 Task: Add a condition where "Channel Is not Web service (API)" in pending tickets.
Action: Mouse moved to (125, 438)
Screenshot: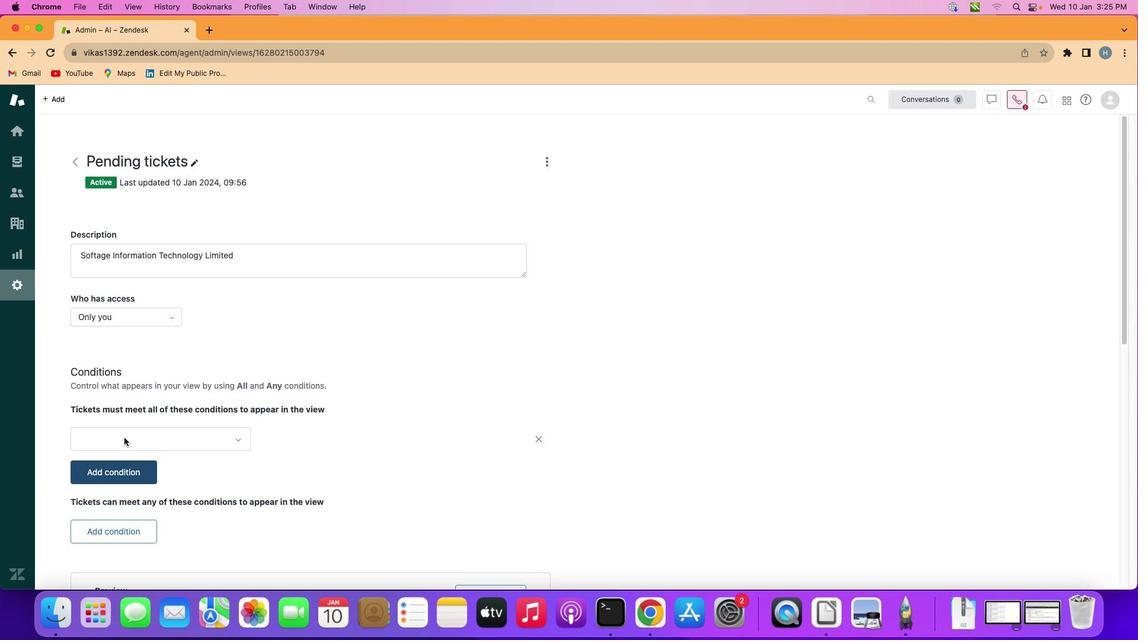 
Action: Mouse pressed left at (125, 438)
Screenshot: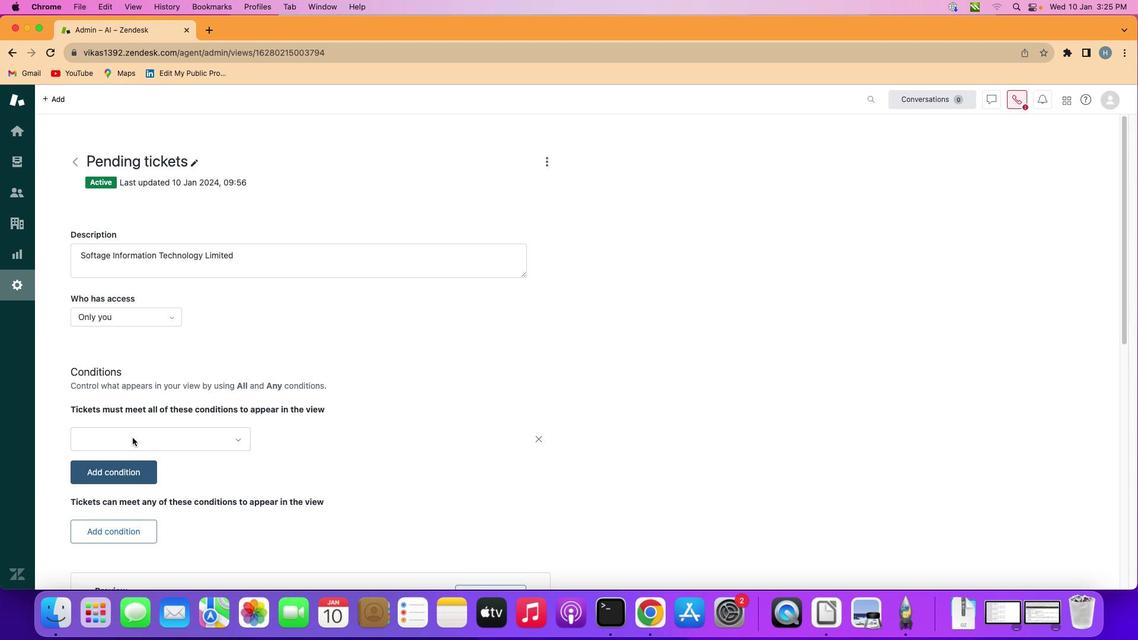 
Action: Mouse moved to (170, 437)
Screenshot: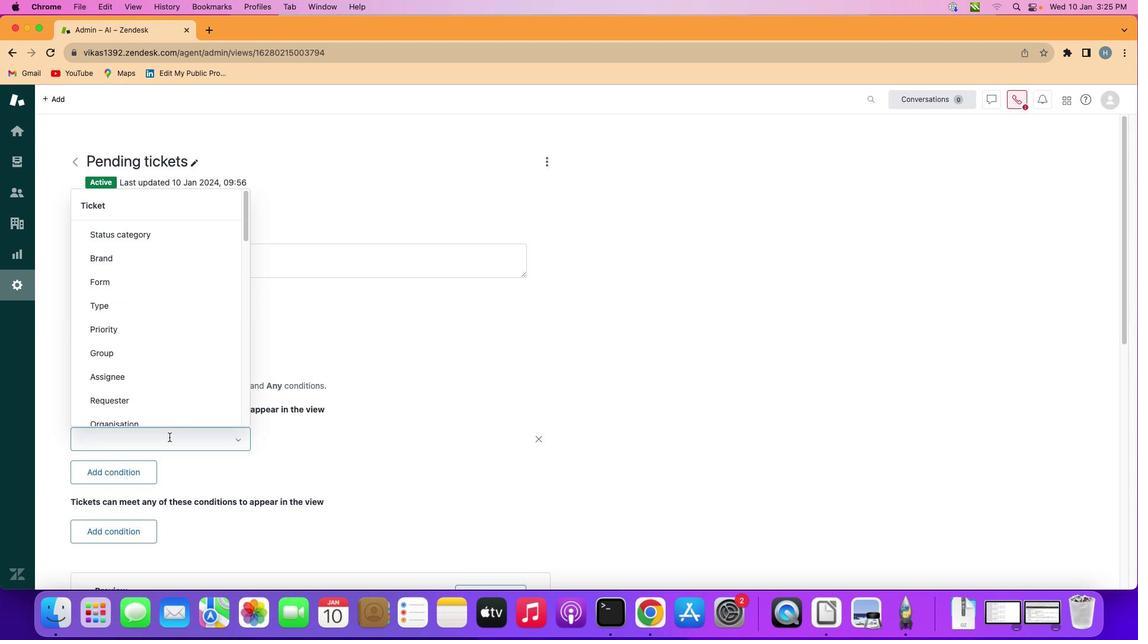 
Action: Mouse pressed left at (170, 437)
Screenshot: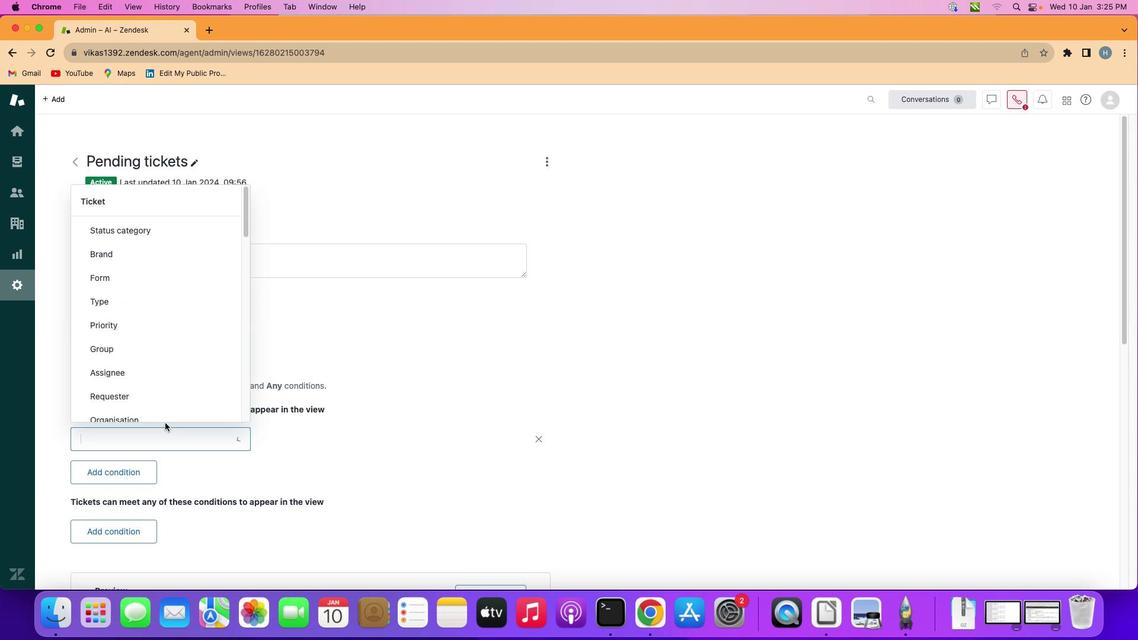 
Action: Mouse moved to (171, 334)
Screenshot: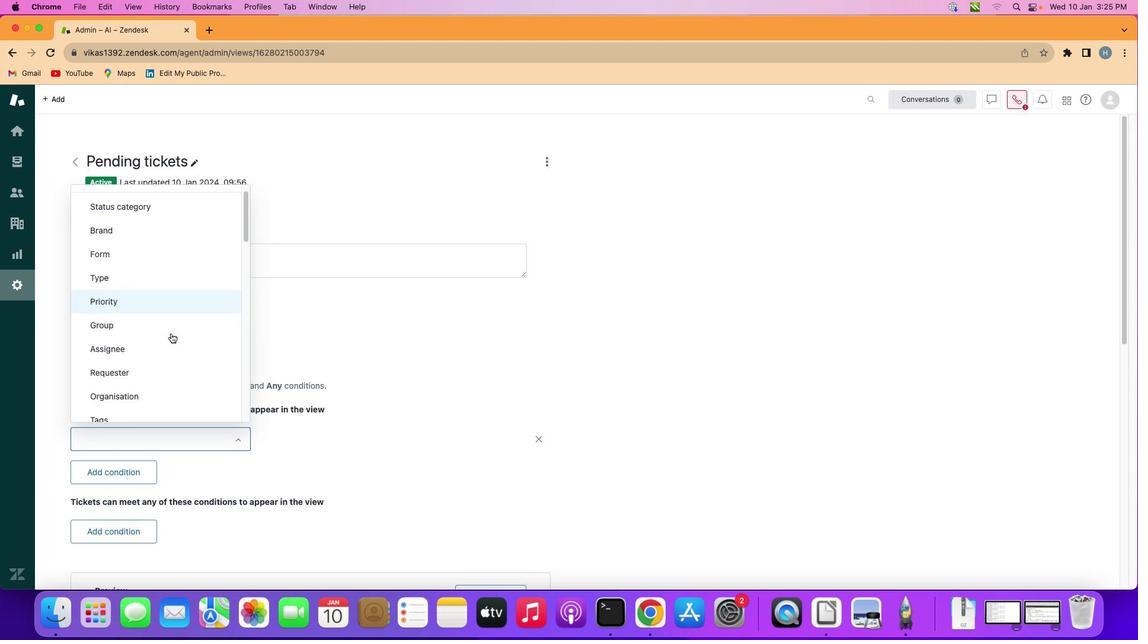 
Action: Mouse scrolled (171, 334) with delta (0, 0)
Screenshot: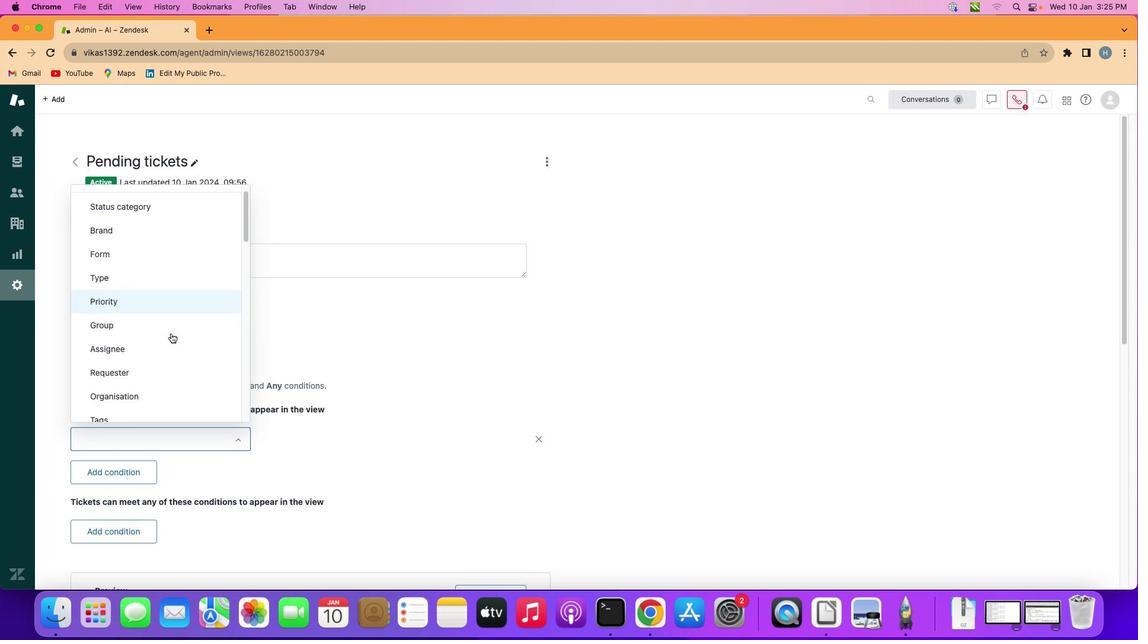 
Action: Mouse scrolled (171, 334) with delta (0, 0)
Screenshot: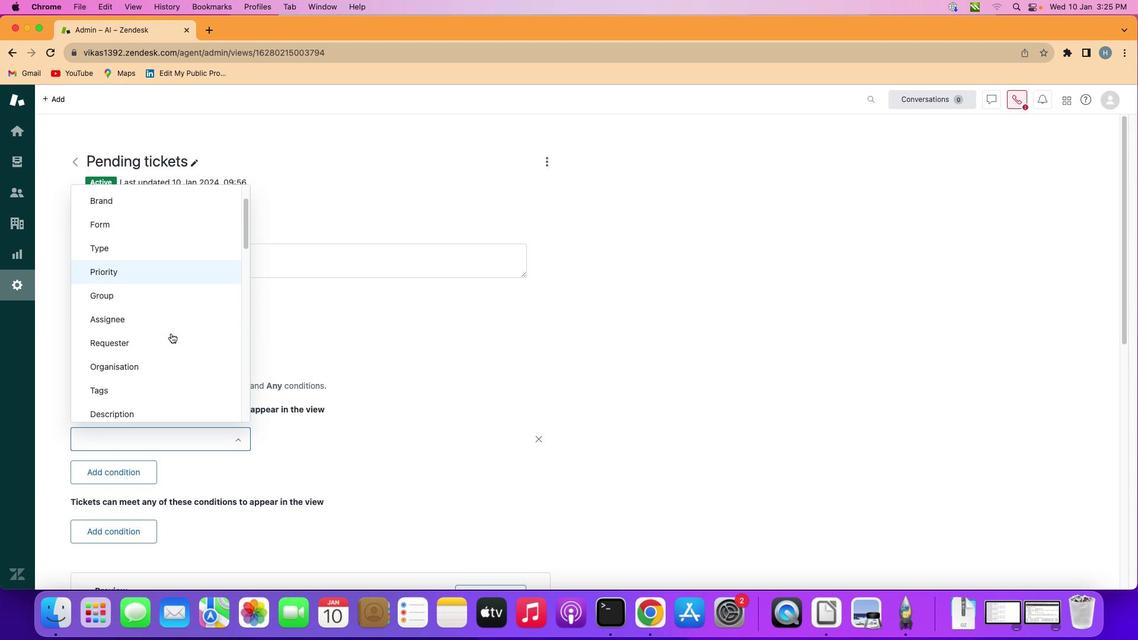 
Action: Mouse scrolled (171, 334) with delta (0, 0)
Screenshot: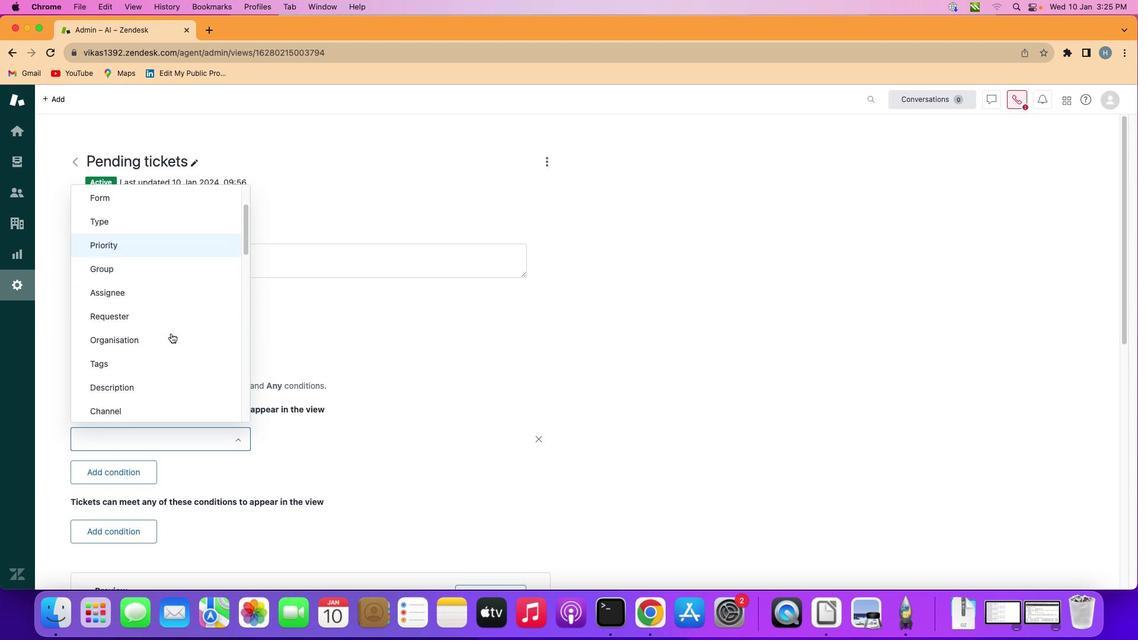 
Action: Mouse scrolled (171, 334) with delta (0, 0)
Screenshot: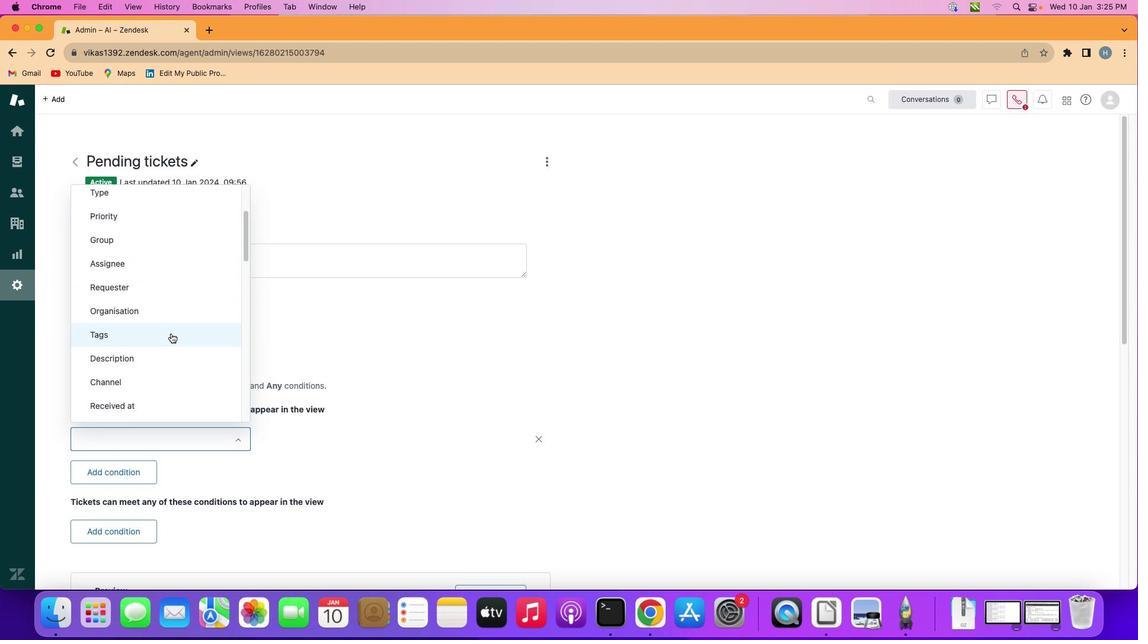 
Action: Mouse scrolled (171, 334) with delta (0, 0)
Screenshot: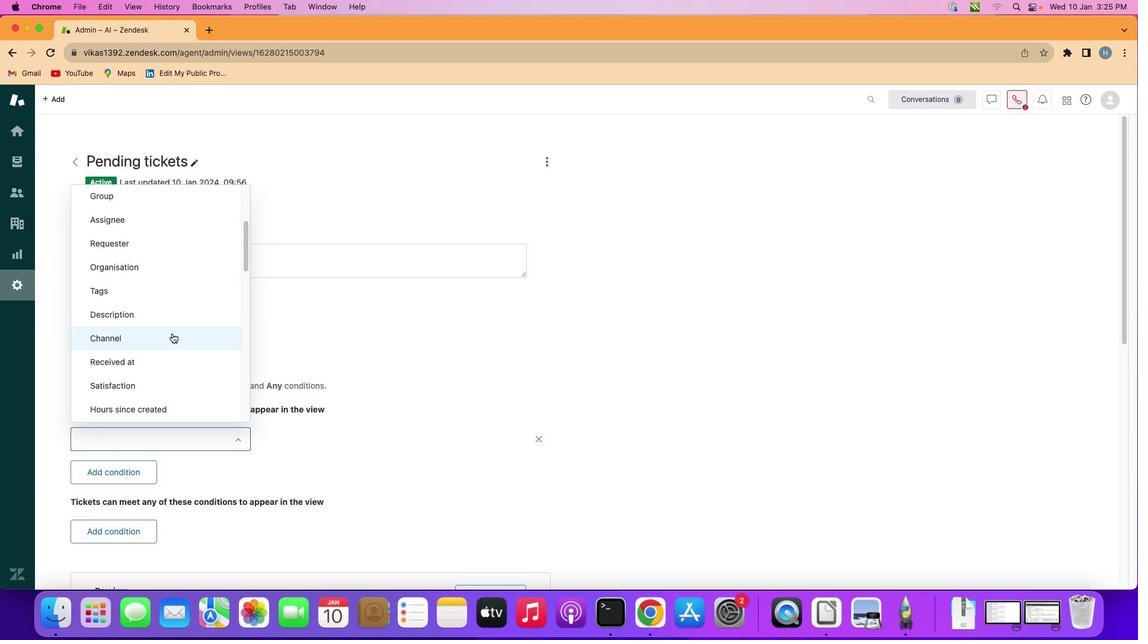 
Action: Mouse moved to (174, 335)
Screenshot: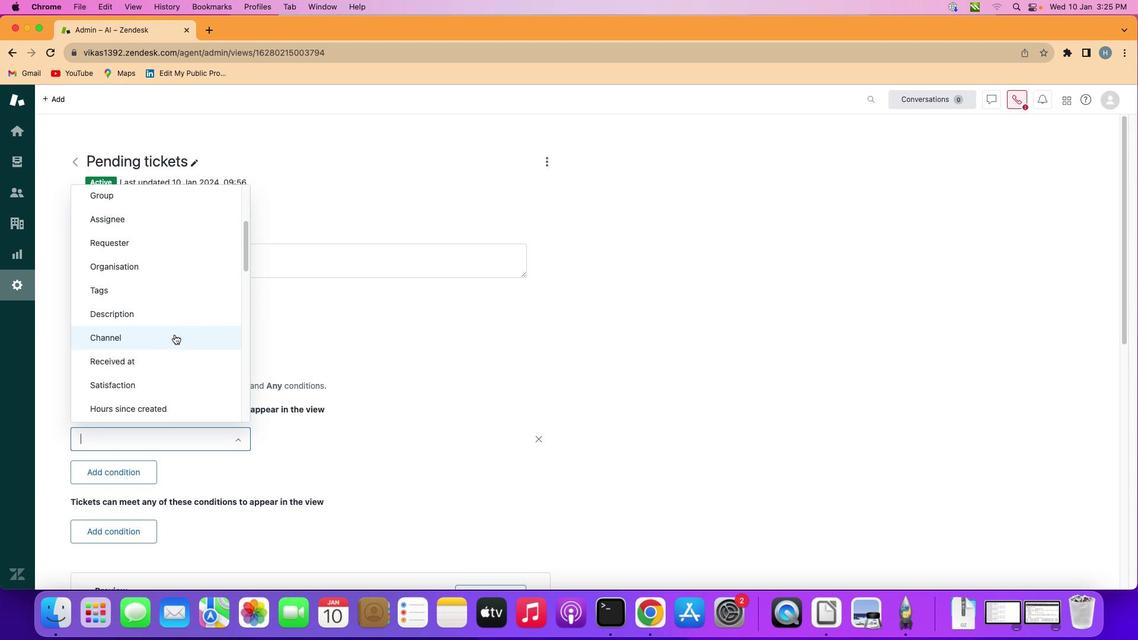 
Action: Mouse pressed left at (174, 335)
Screenshot: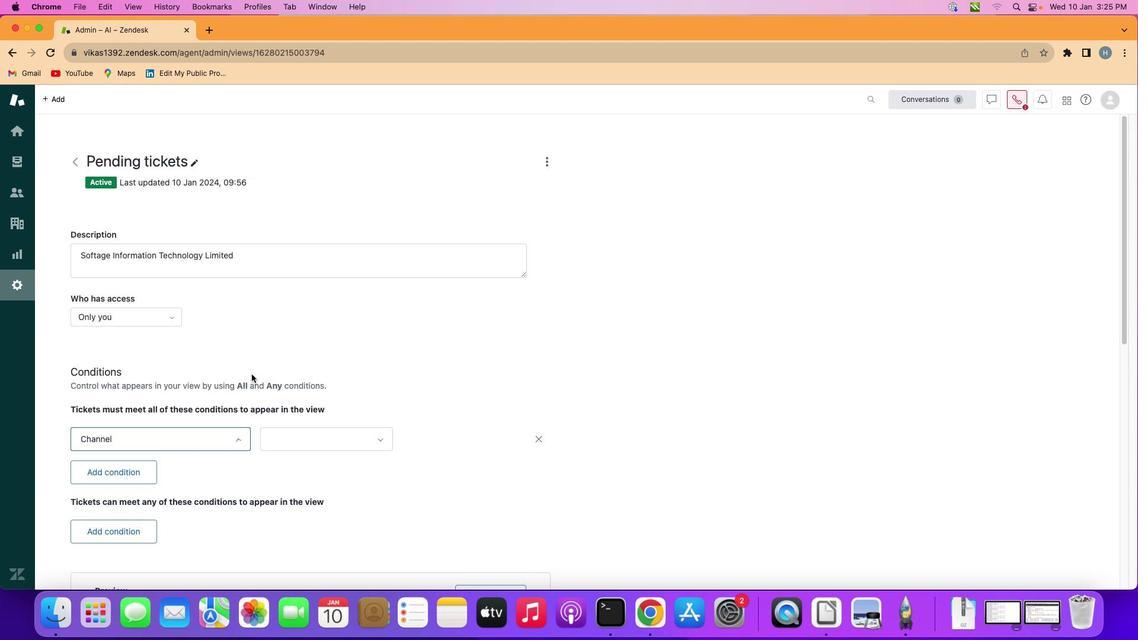 
Action: Mouse moved to (320, 437)
Screenshot: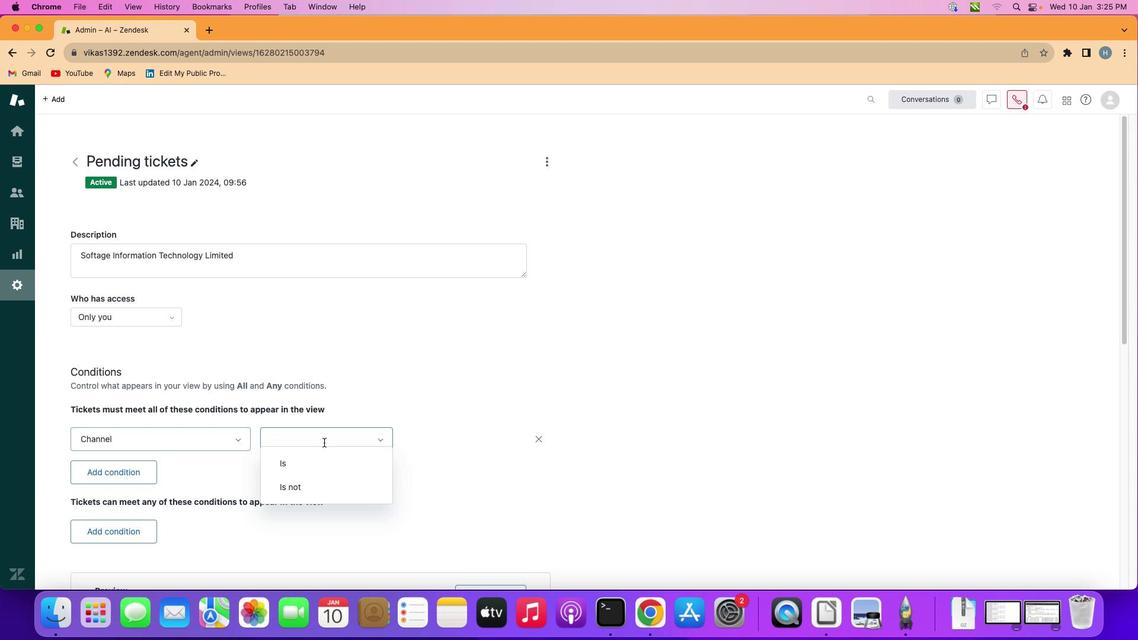 
Action: Mouse pressed left at (320, 437)
Screenshot: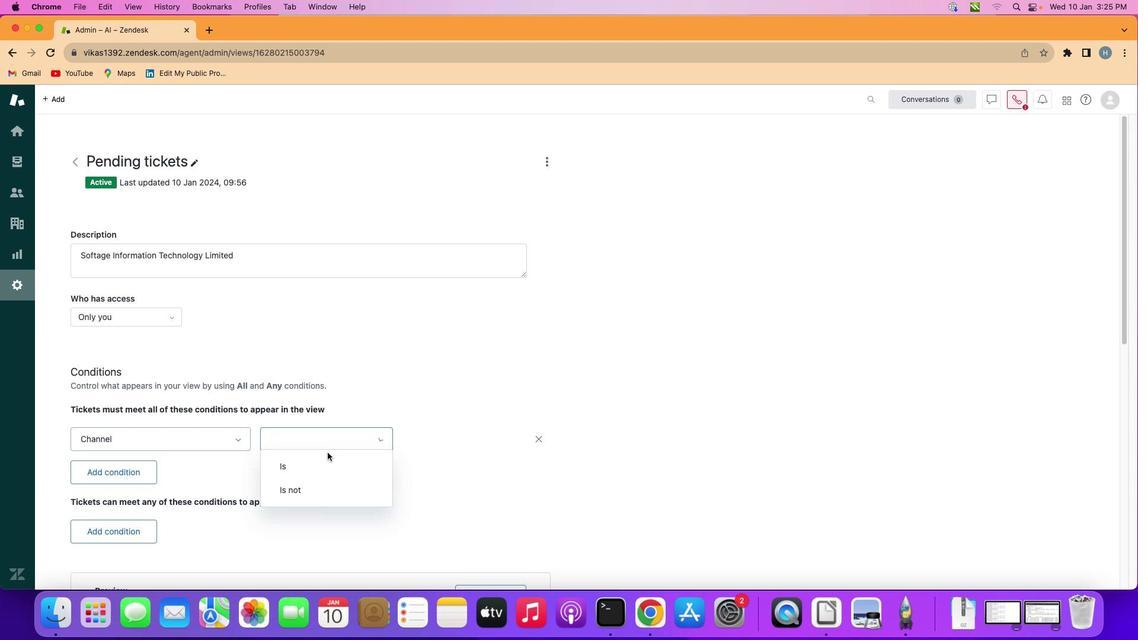 
Action: Mouse moved to (329, 485)
Screenshot: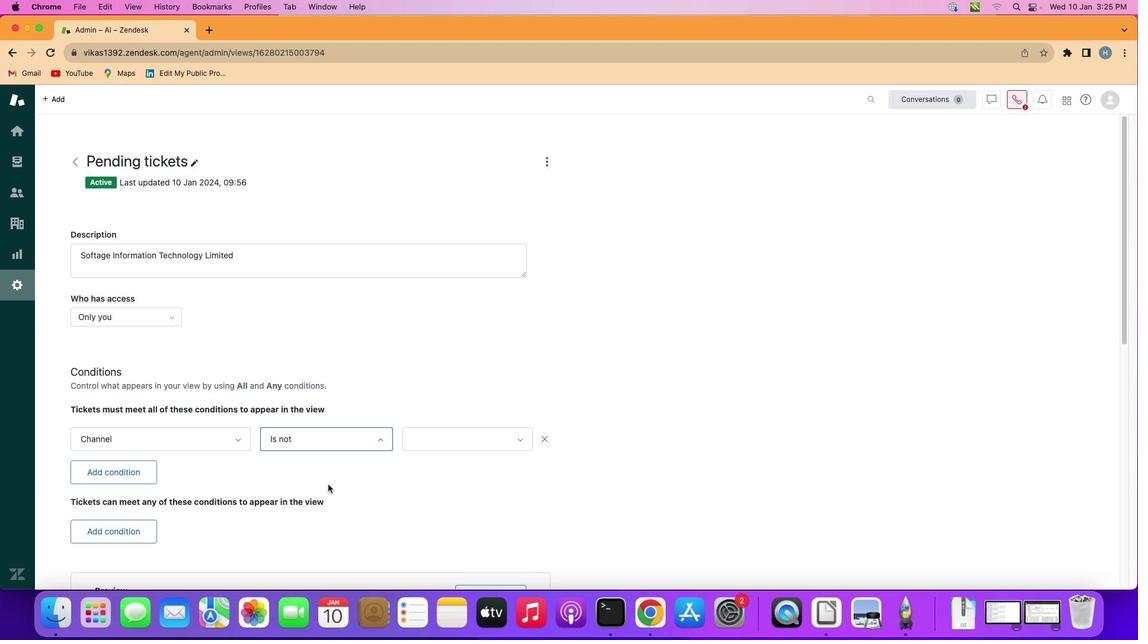 
Action: Mouse pressed left at (329, 485)
Screenshot: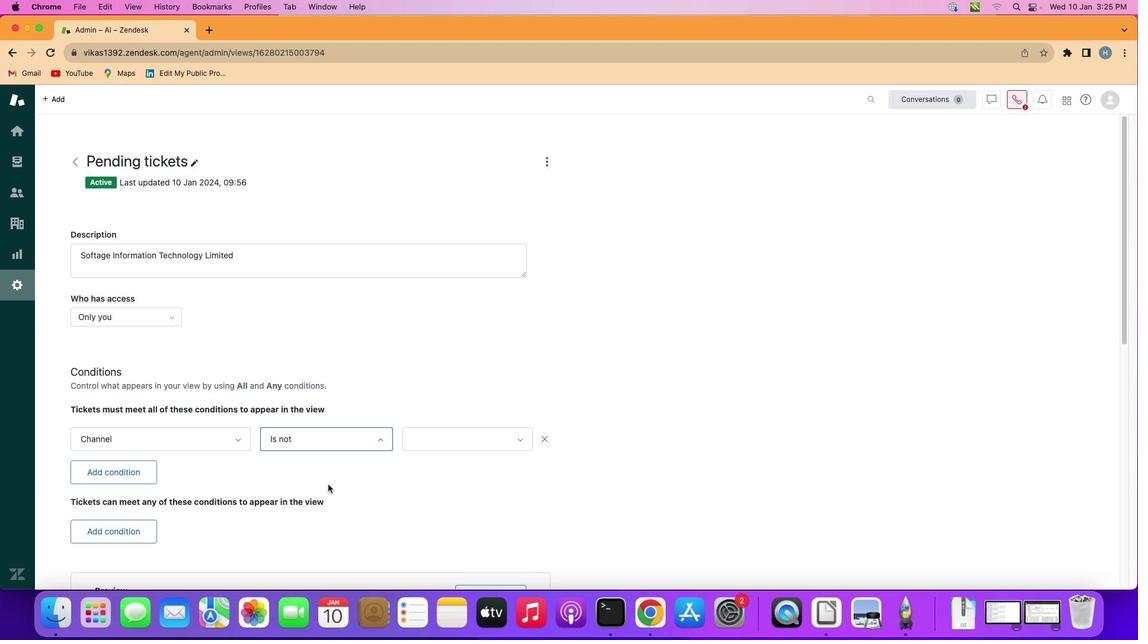 
Action: Mouse moved to (442, 443)
Screenshot: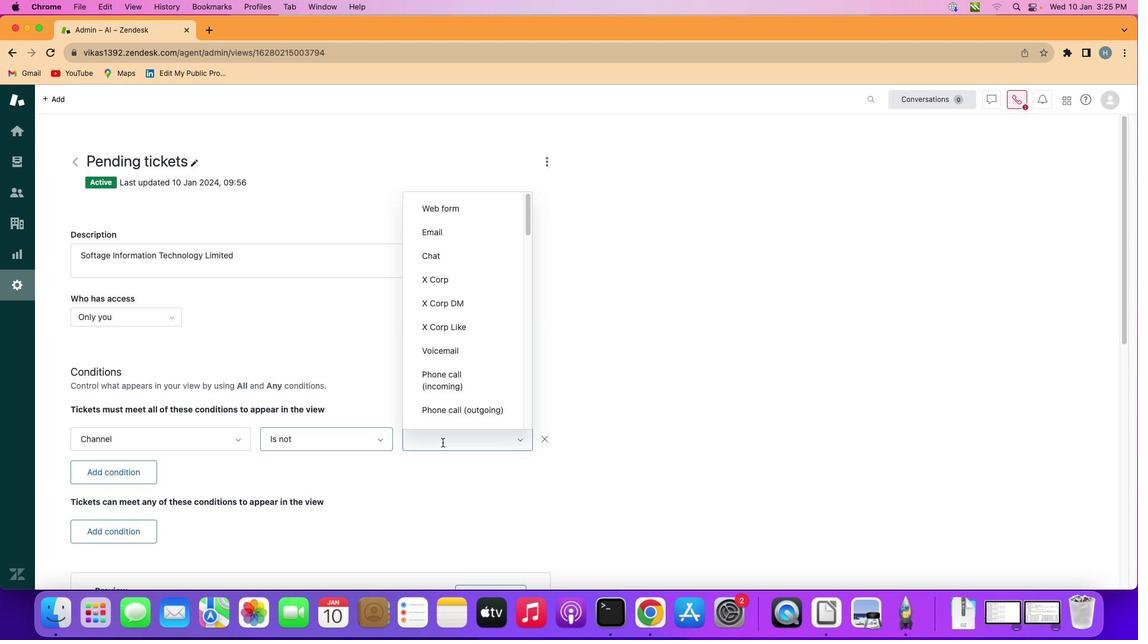 
Action: Mouse pressed left at (442, 443)
Screenshot: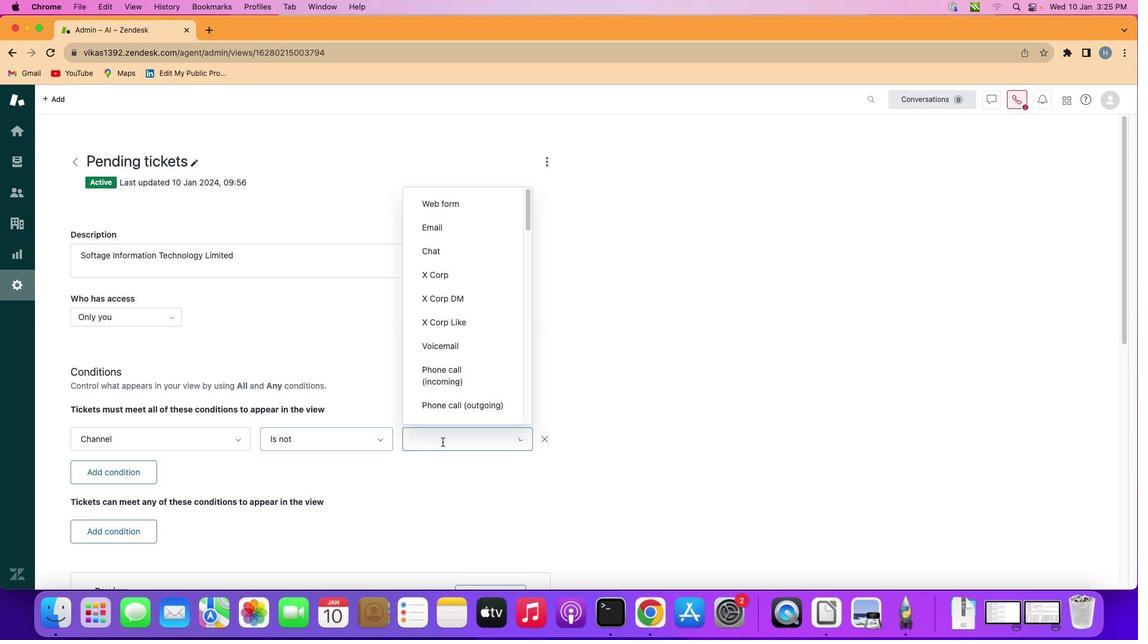 
Action: Mouse moved to (483, 339)
Screenshot: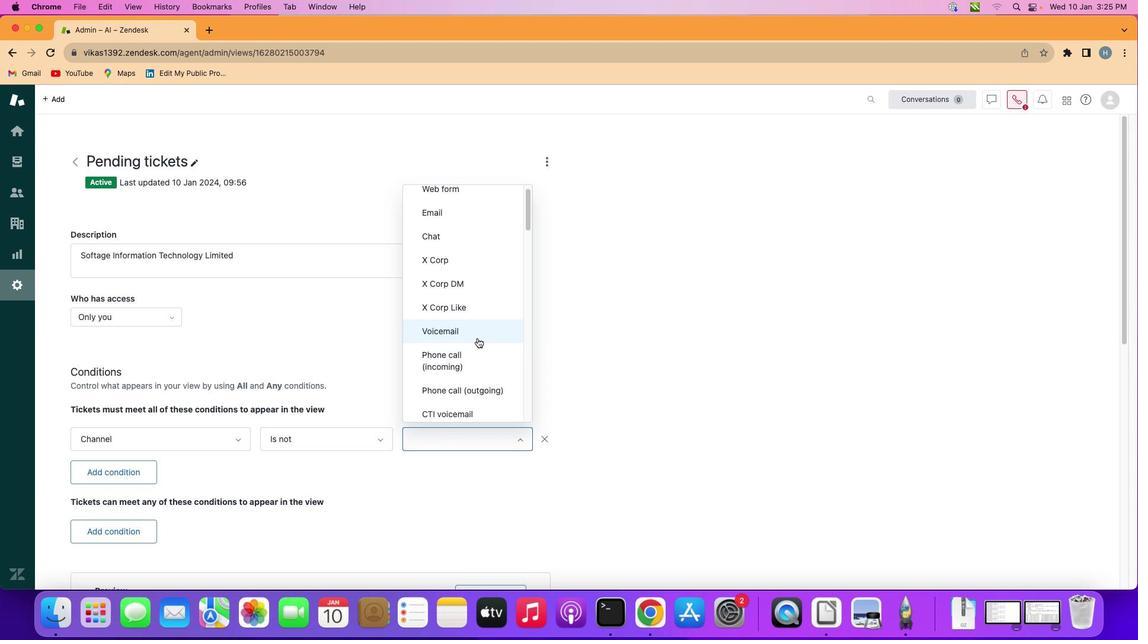 
Action: Mouse scrolled (483, 339) with delta (0, 0)
Screenshot: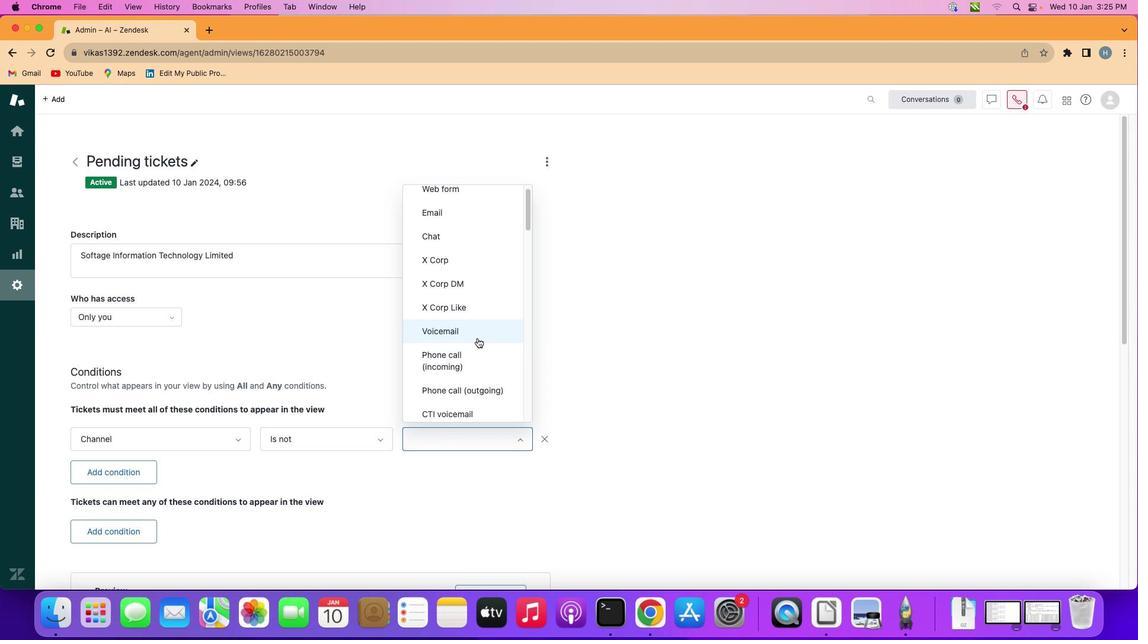 
Action: Mouse moved to (480, 339)
Screenshot: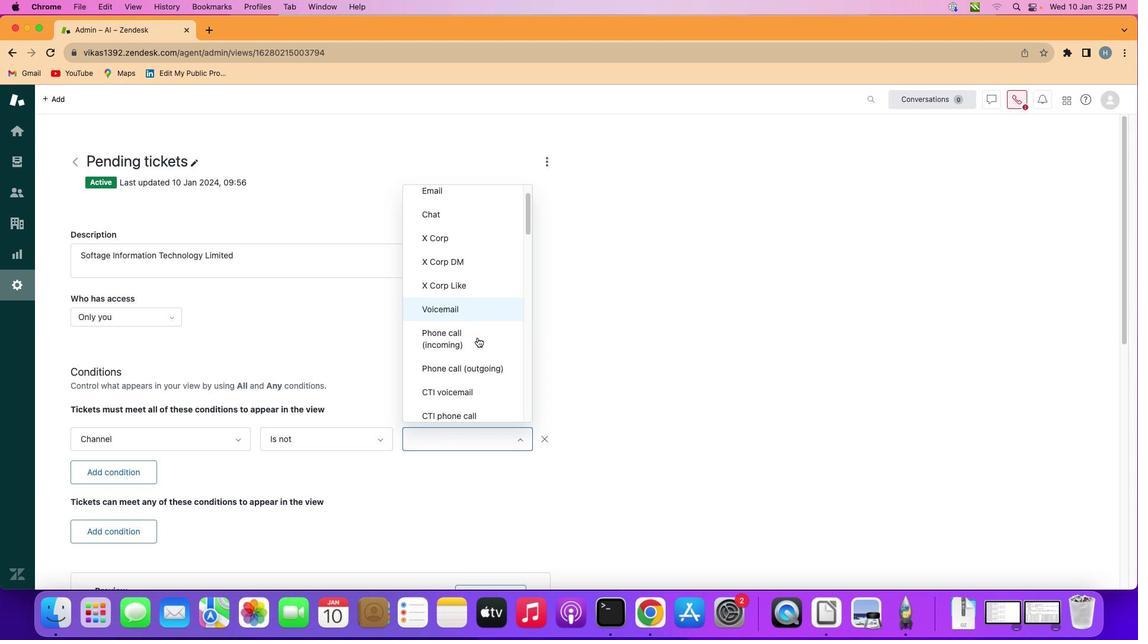 
Action: Mouse scrolled (480, 339) with delta (0, 0)
Screenshot: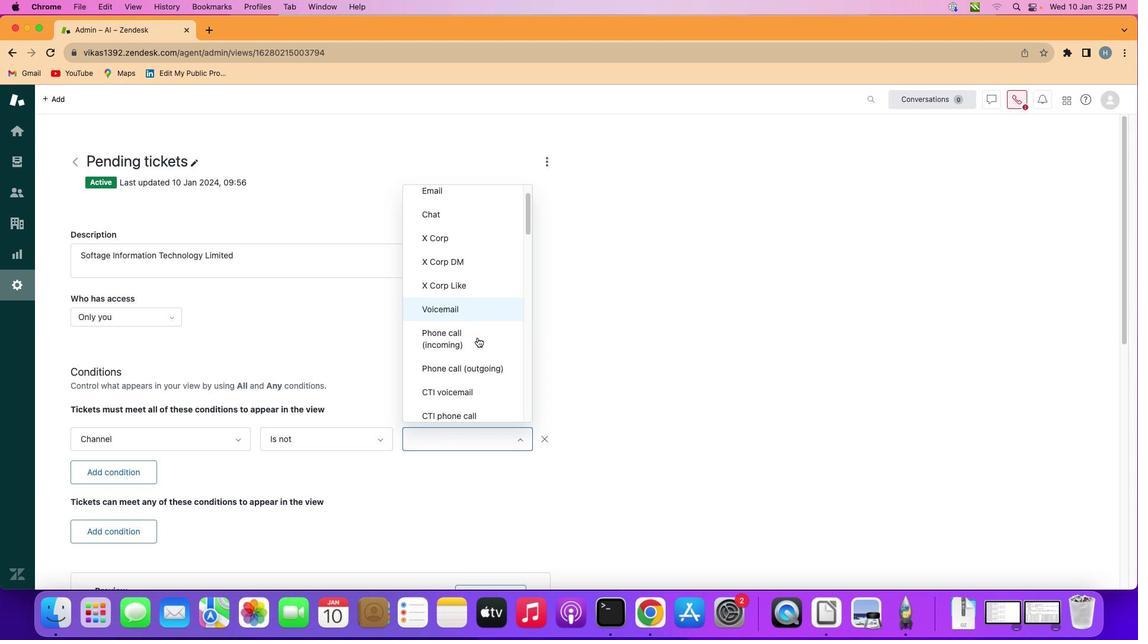 
Action: Mouse moved to (478, 338)
Screenshot: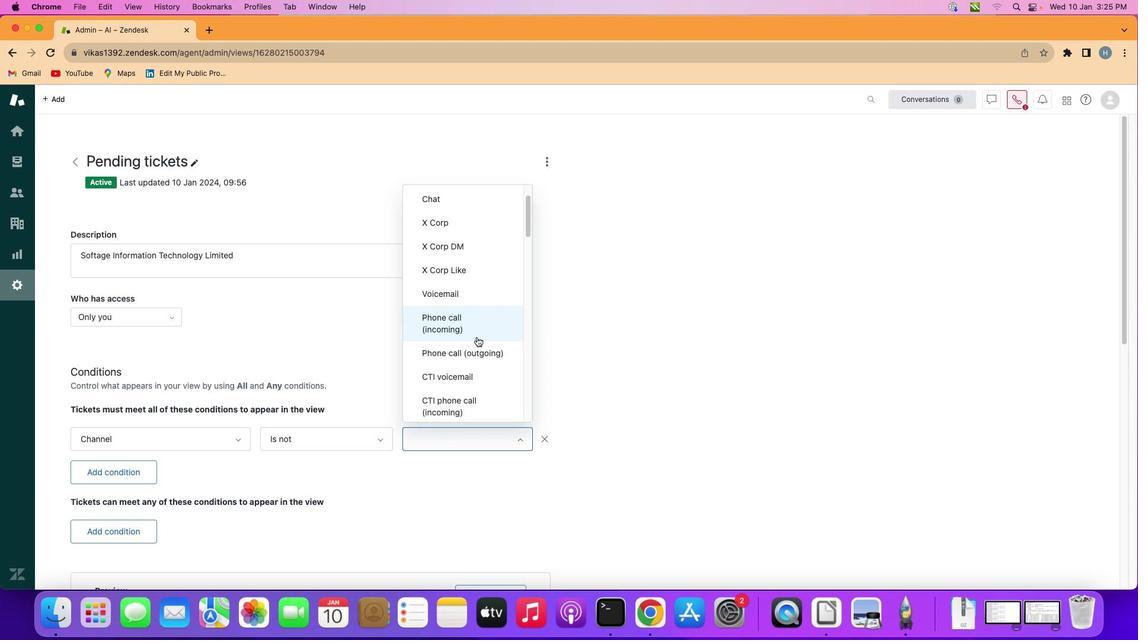 
Action: Mouse scrolled (478, 338) with delta (0, 0)
Screenshot: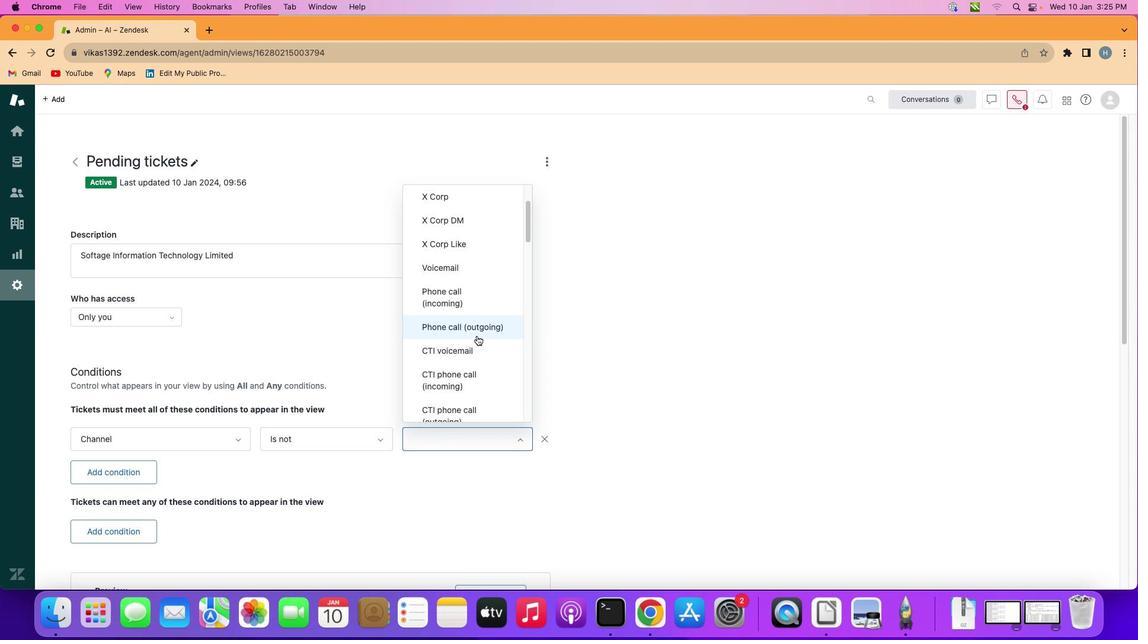 
Action: Mouse moved to (478, 338)
Screenshot: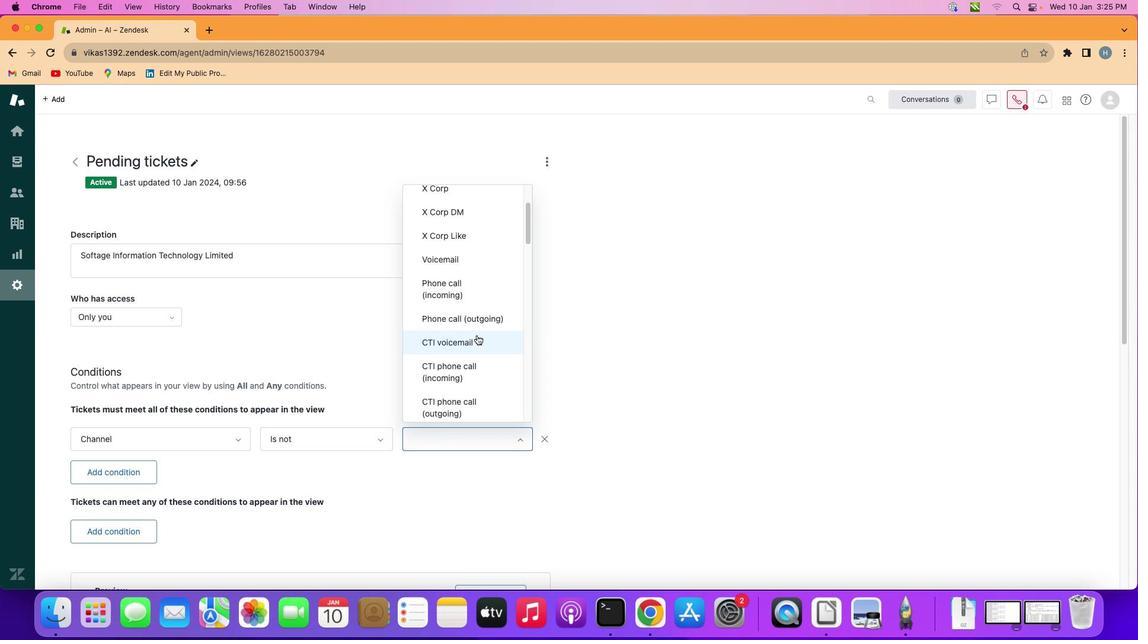 
Action: Mouse scrolled (478, 338) with delta (0, 0)
Screenshot: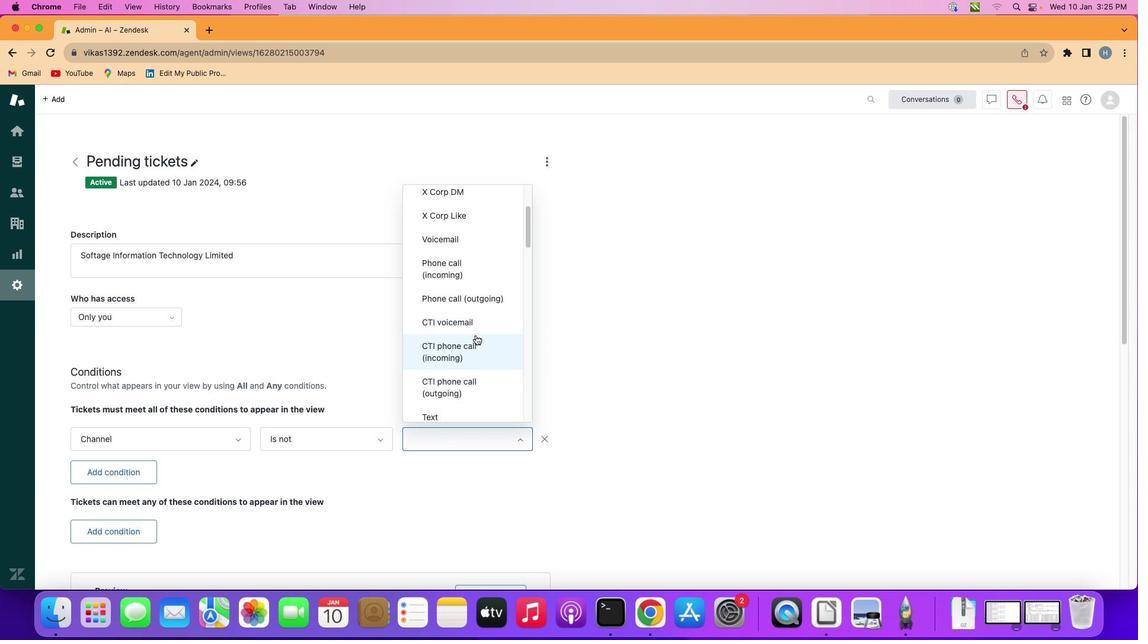 
Action: Mouse moved to (476, 336)
Screenshot: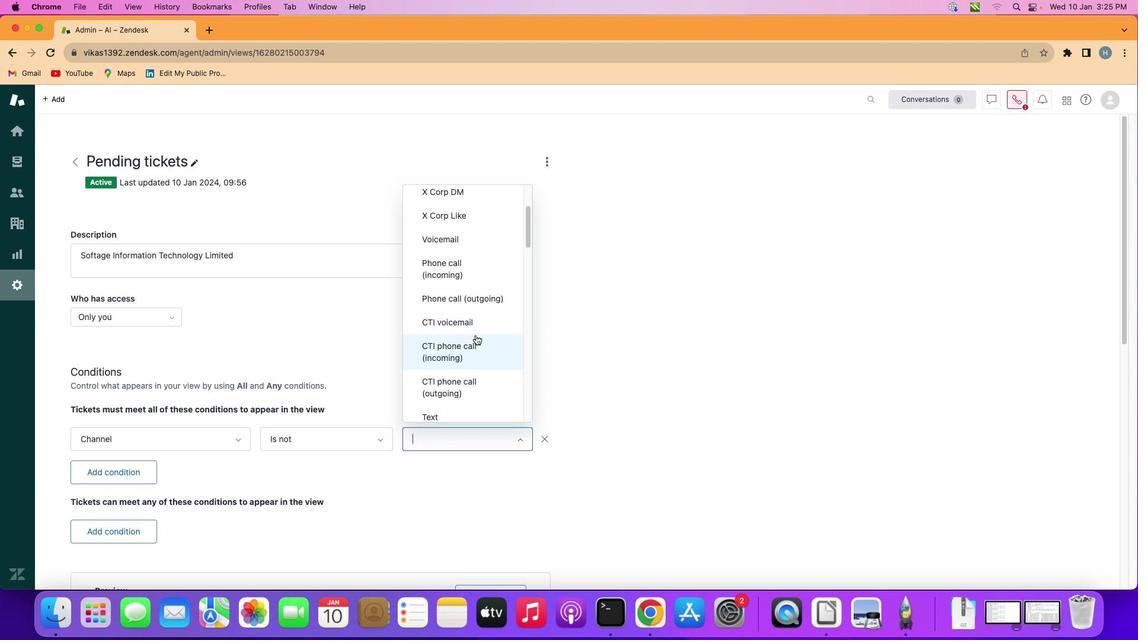 
Action: Mouse scrolled (476, 336) with delta (0, 0)
Screenshot: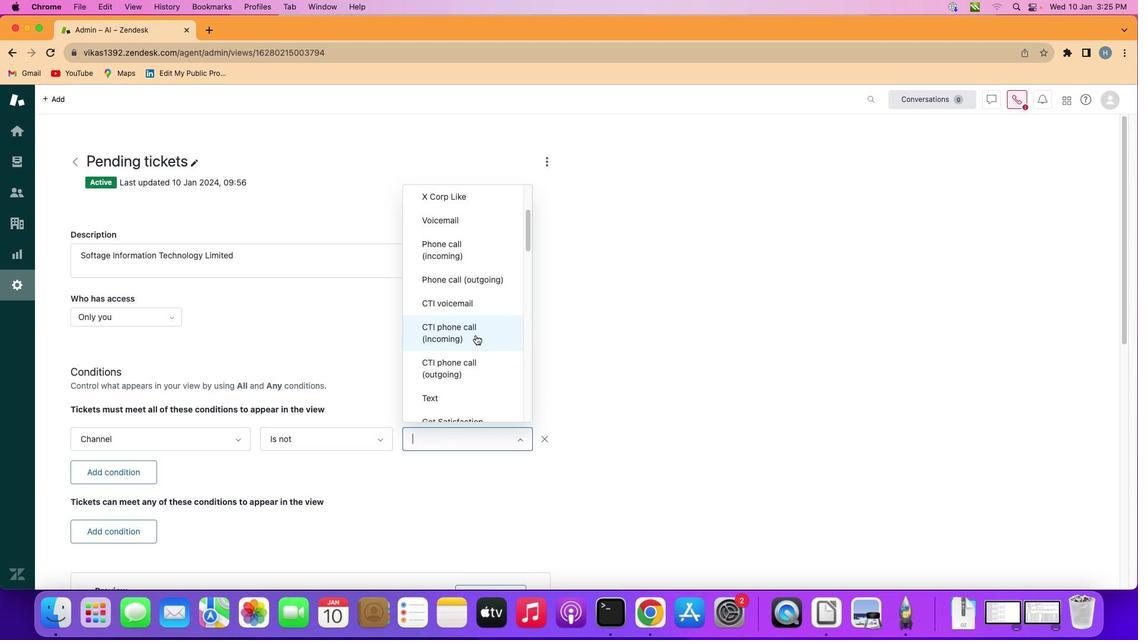 
Action: Mouse scrolled (476, 336) with delta (0, 0)
Screenshot: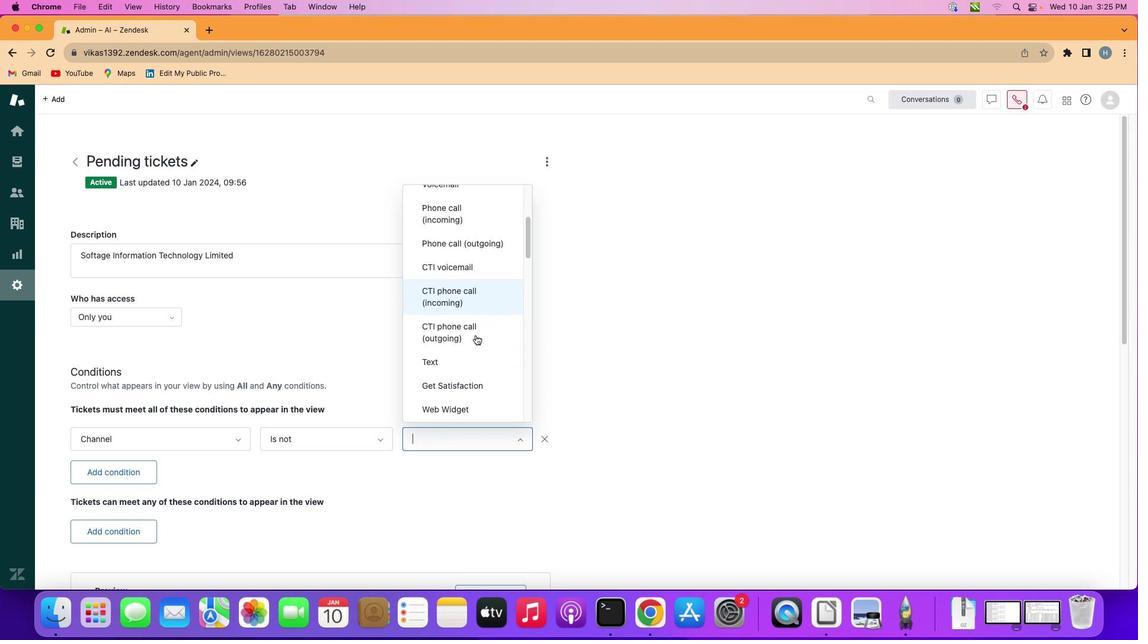 
Action: Mouse scrolled (476, 336) with delta (0, 0)
Screenshot: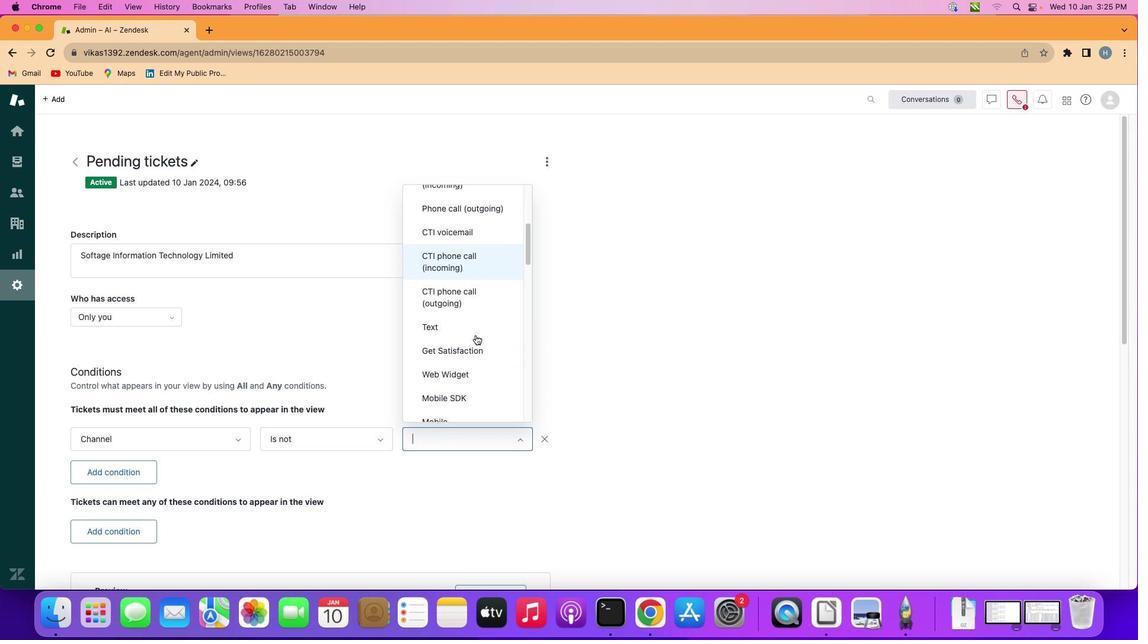 
Action: Mouse scrolled (476, 336) with delta (0, 0)
Screenshot: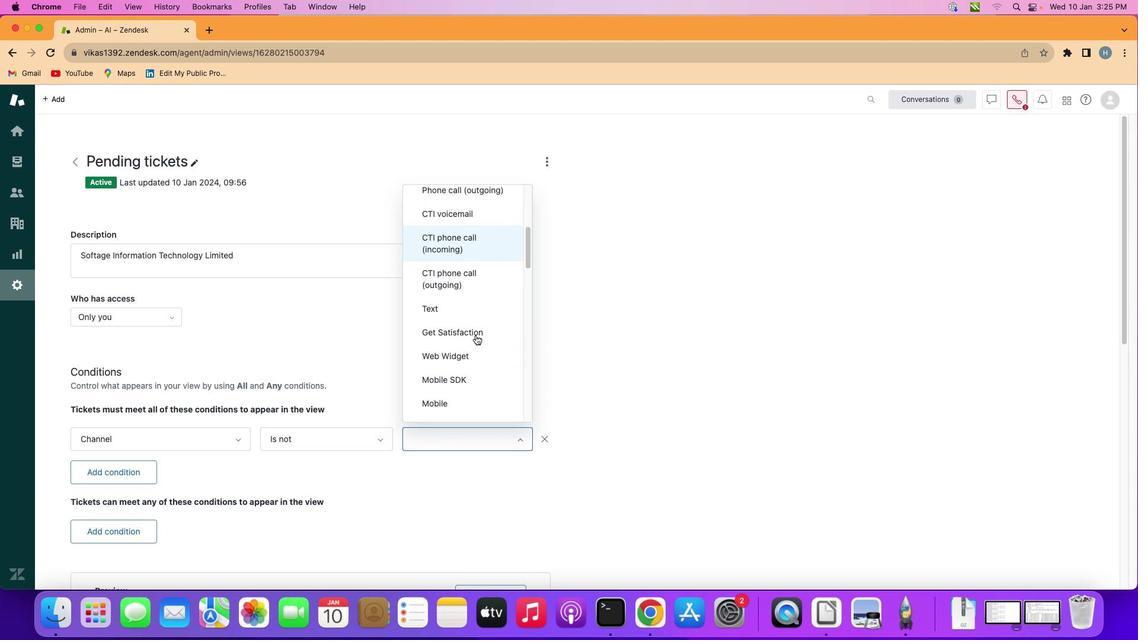 
Action: Mouse scrolled (476, 336) with delta (0, 0)
Screenshot: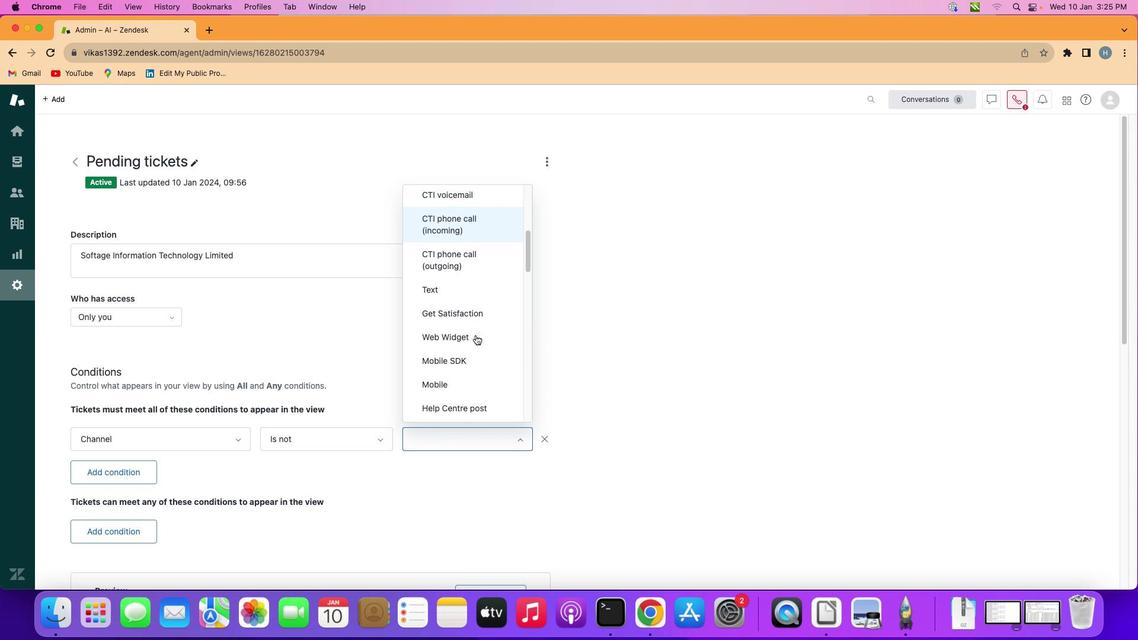 
Action: Mouse scrolled (476, 336) with delta (0, 0)
Screenshot: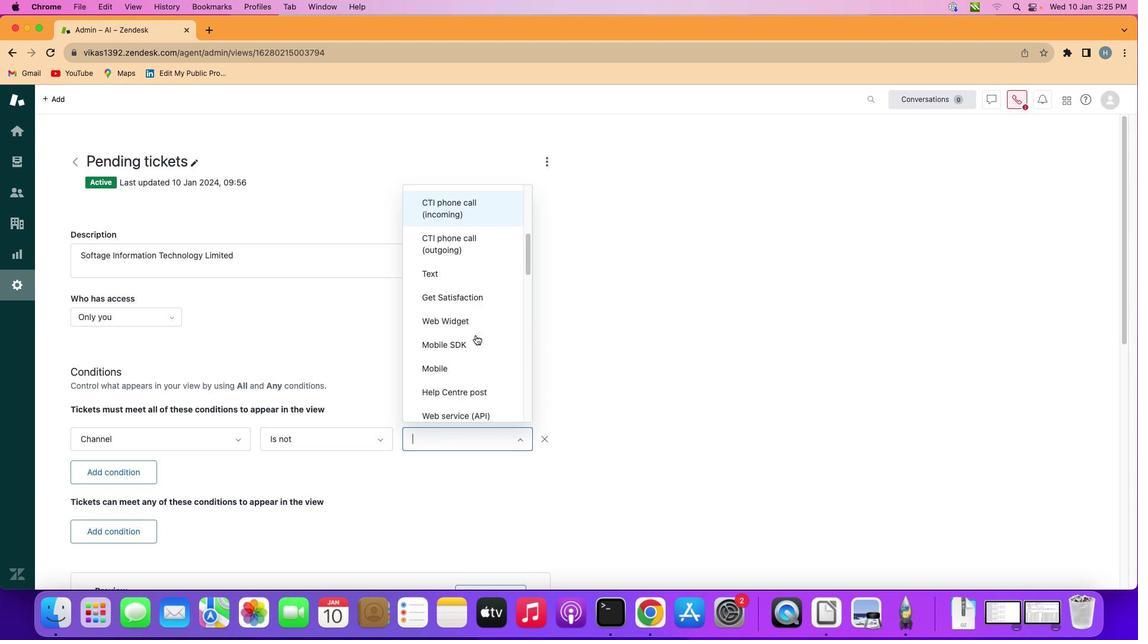 
Action: Mouse scrolled (476, 336) with delta (0, 0)
Screenshot: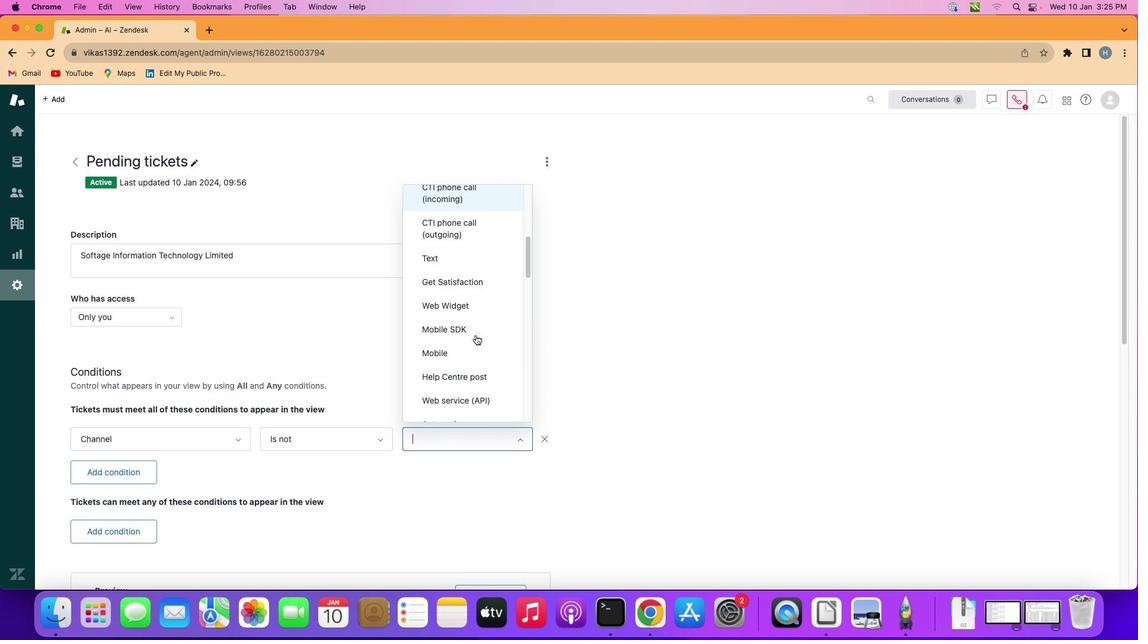 
Action: Mouse scrolled (476, 336) with delta (0, 0)
Screenshot: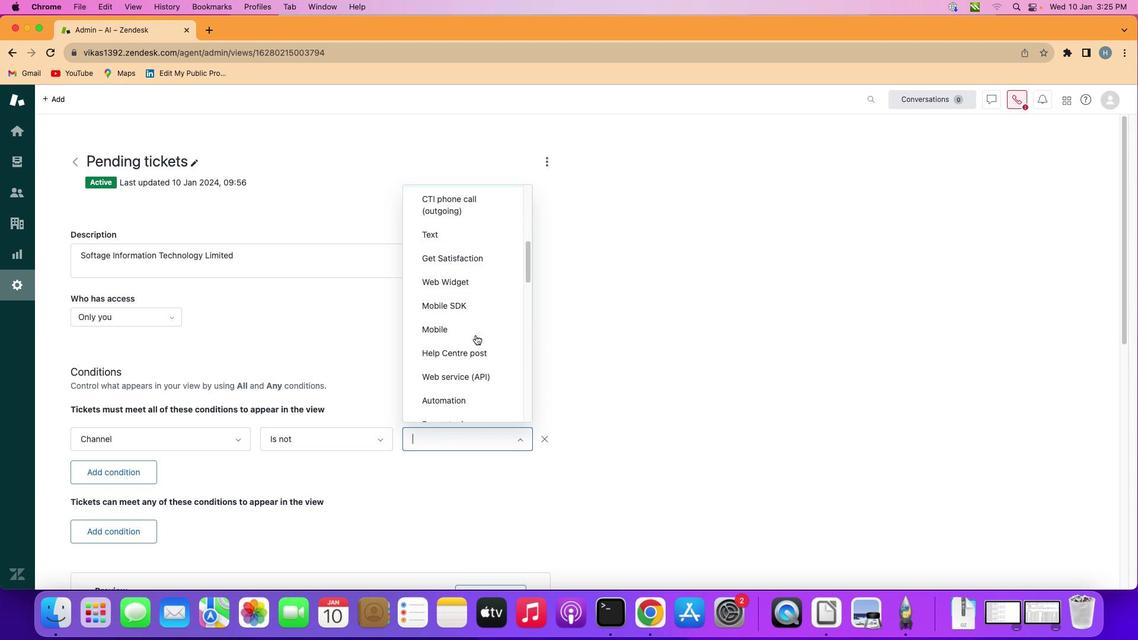 
Action: Mouse moved to (458, 377)
Screenshot: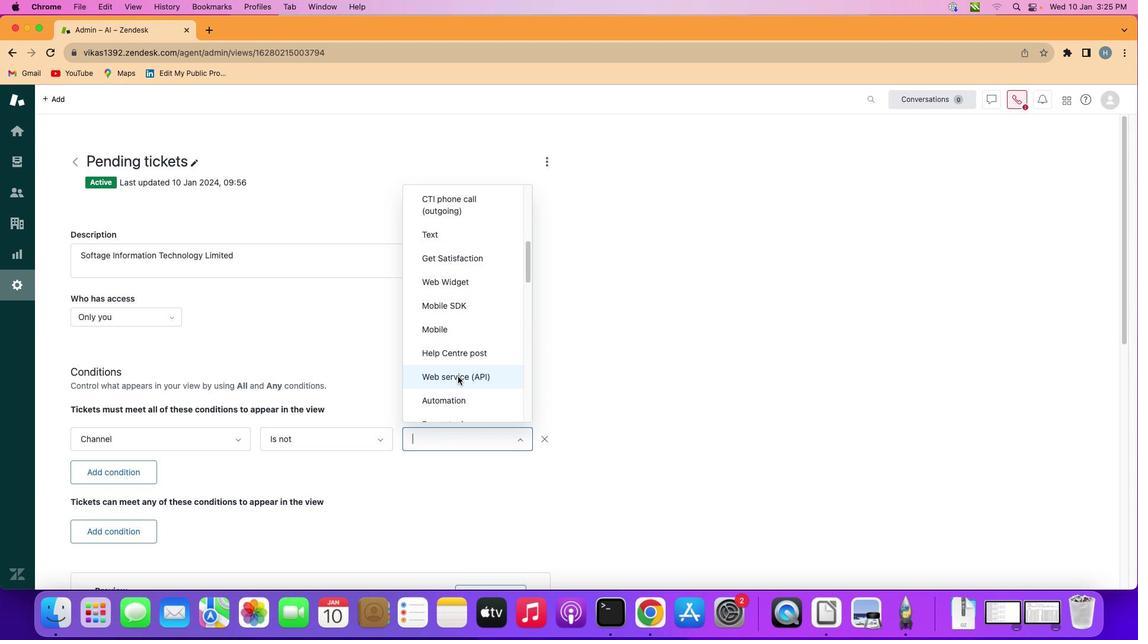 
Action: Mouse pressed left at (458, 377)
Screenshot: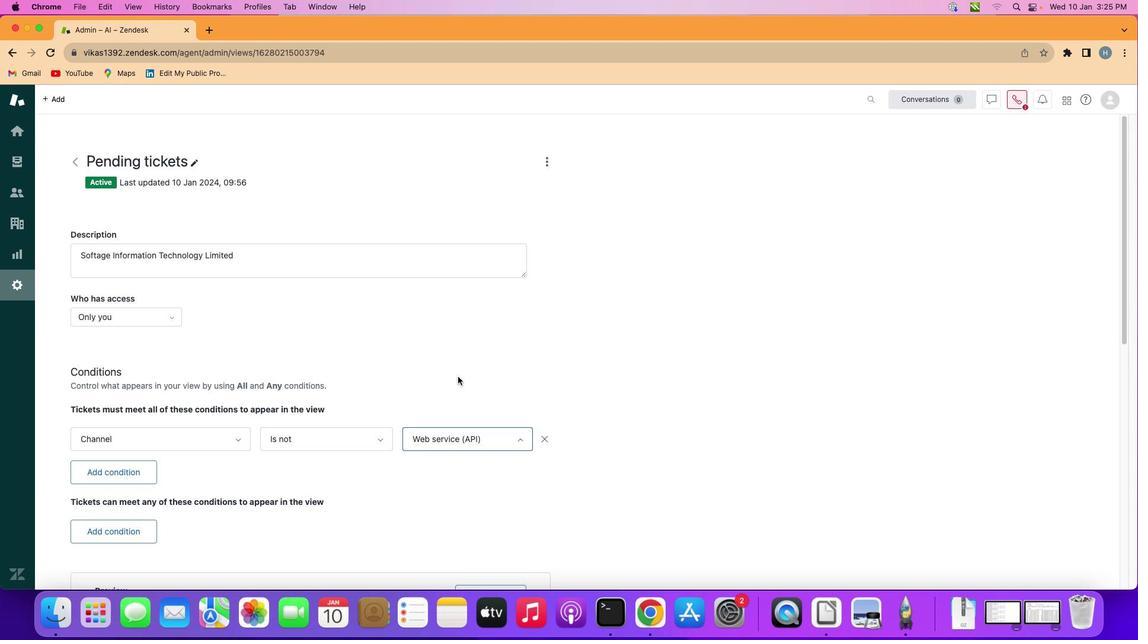 
